Task: Select the Tax Included "Use Global" Under New Vendor.
Action: Mouse moved to (94, 15)
Screenshot: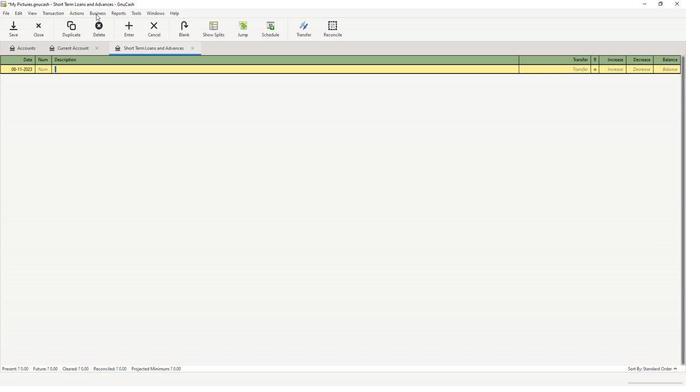 
Action: Mouse pressed left at (94, 15)
Screenshot: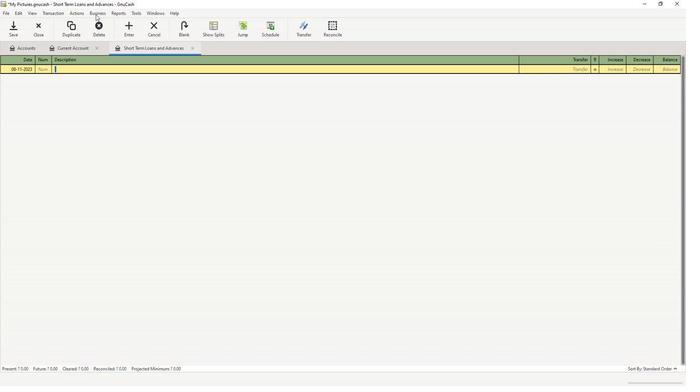 
Action: Mouse moved to (109, 33)
Screenshot: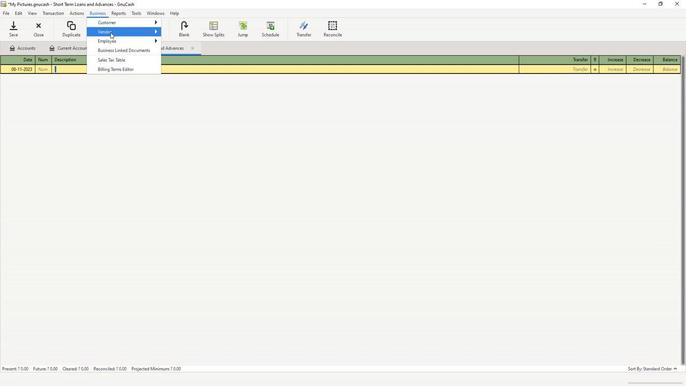 
Action: Mouse pressed left at (109, 33)
Screenshot: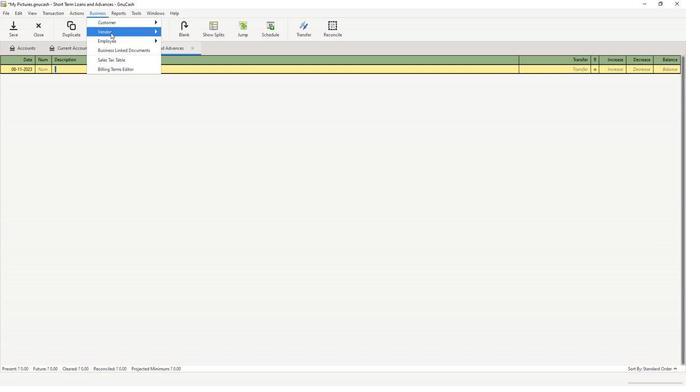
Action: Mouse moved to (180, 42)
Screenshot: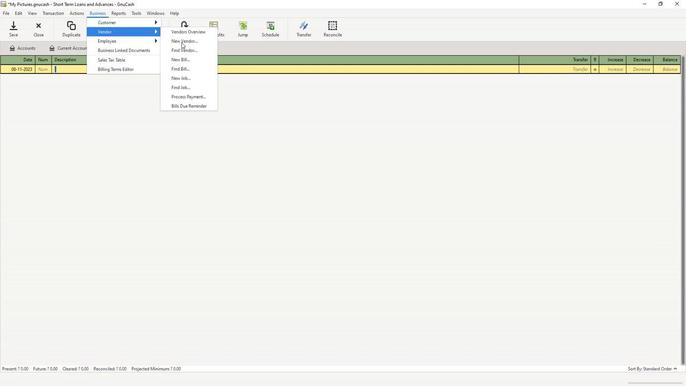
Action: Mouse pressed left at (180, 42)
Screenshot: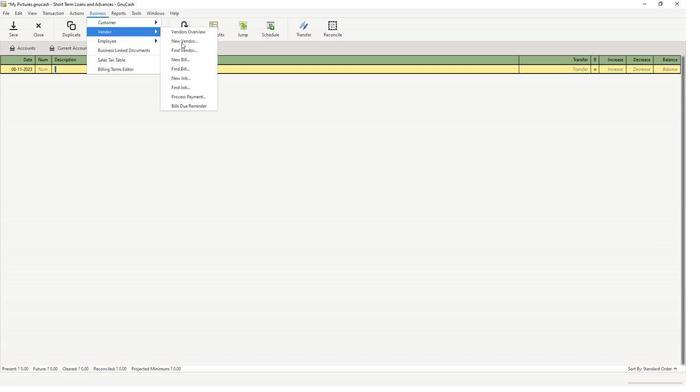 
Action: Mouse moved to (341, 105)
Screenshot: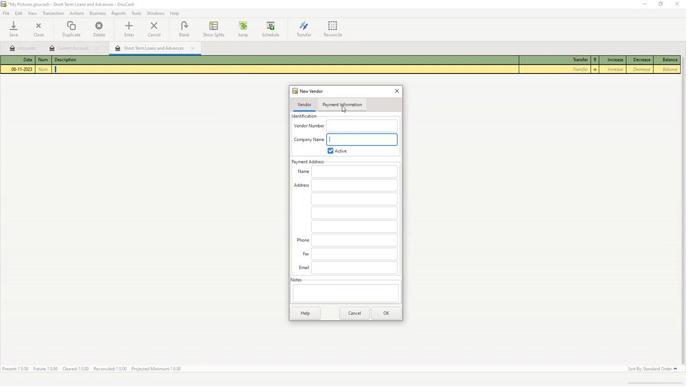
Action: Mouse pressed left at (341, 105)
Screenshot: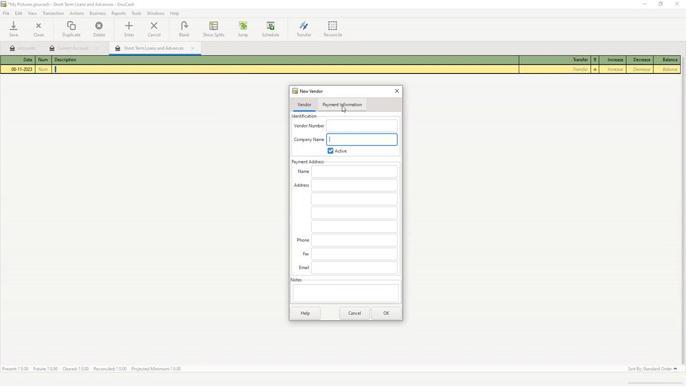 
Action: Mouse moved to (388, 153)
Screenshot: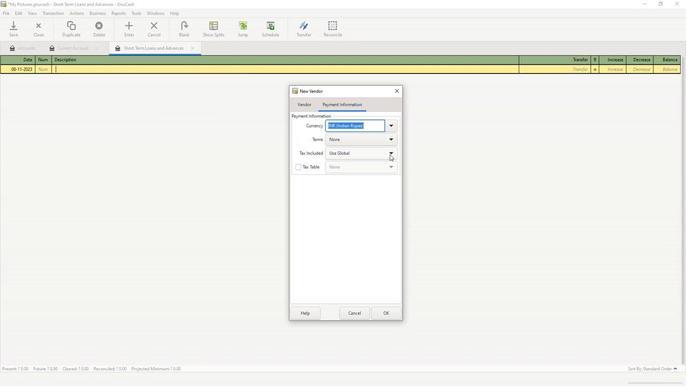 
Action: Mouse pressed left at (388, 153)
Screenshot: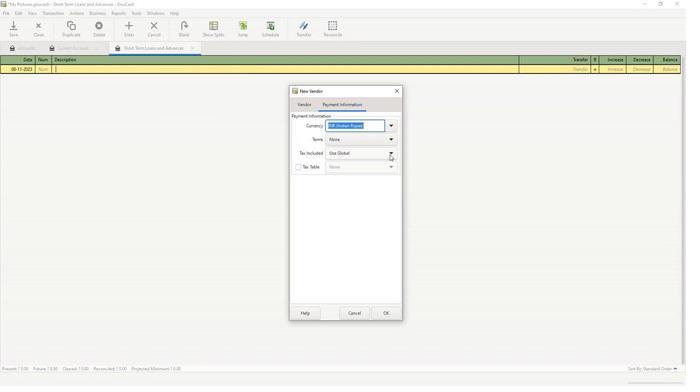 
Action: Mouse moved to (367, 154)
Screenshot: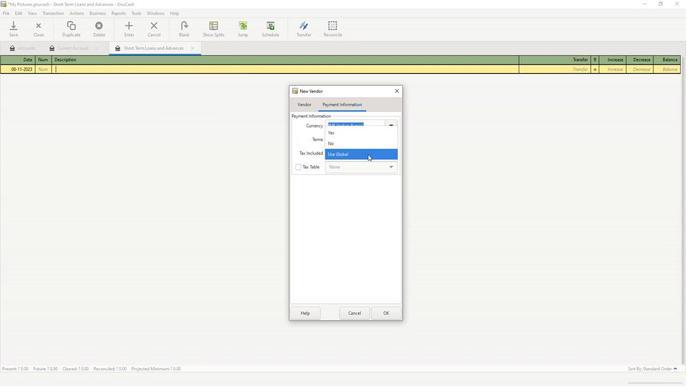 
Action: Mouse pressed left at (367, 154)
Screenshot: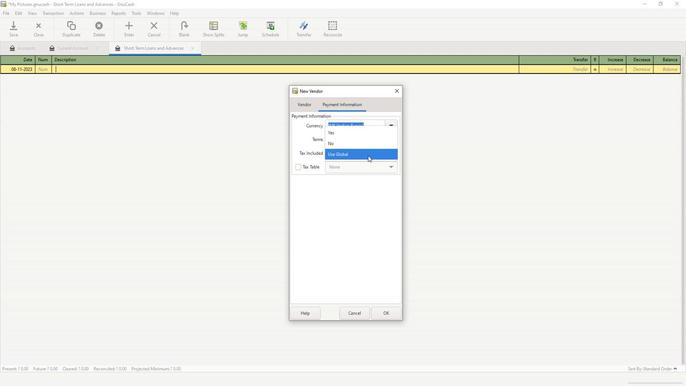 
Action: Mouse moved to (382, 312)
Screenshot: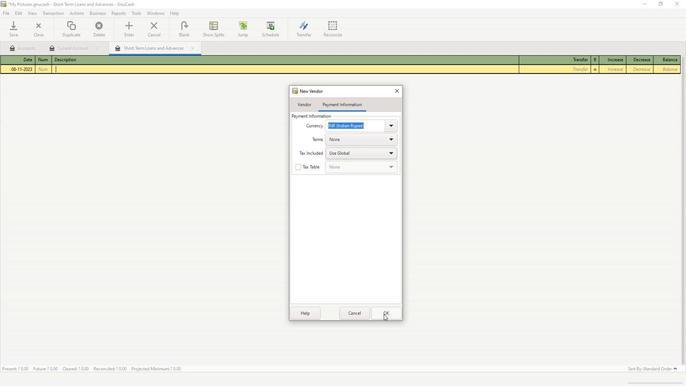 
